 Task: In the sheet Budget Analysis ToolFont size of heading  18 Font style of dataoswald 'Font size of data '9 Alignment of headline & dataAlign center.   Fill color in heading, Red Font color of dataIn the sheet  Attendance Summarybook
Action: Mouse moved to (100, 53)
Screenshot: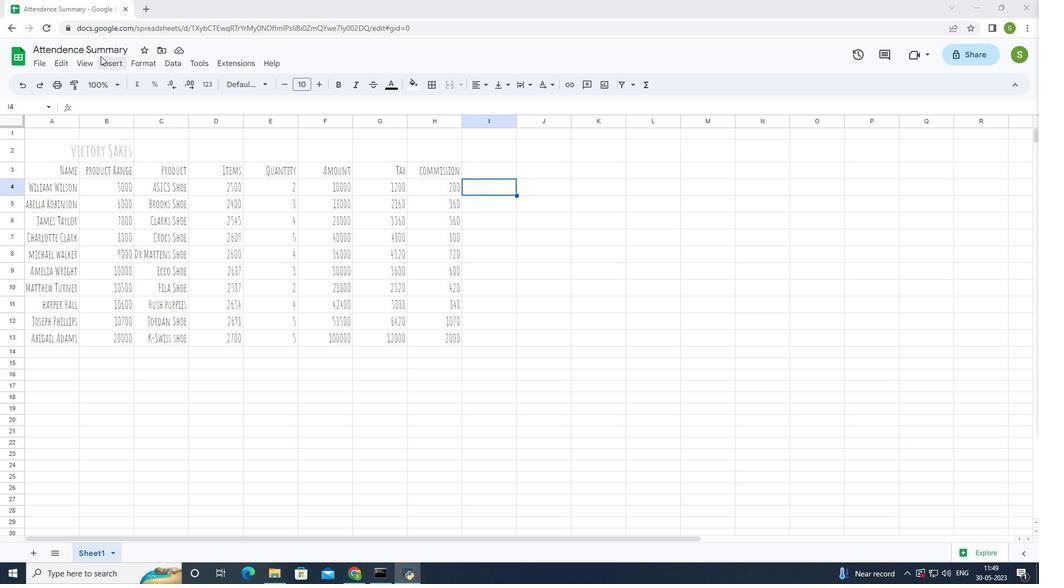 
Action: Mouse pressed left at (100, 53)
Screenshot: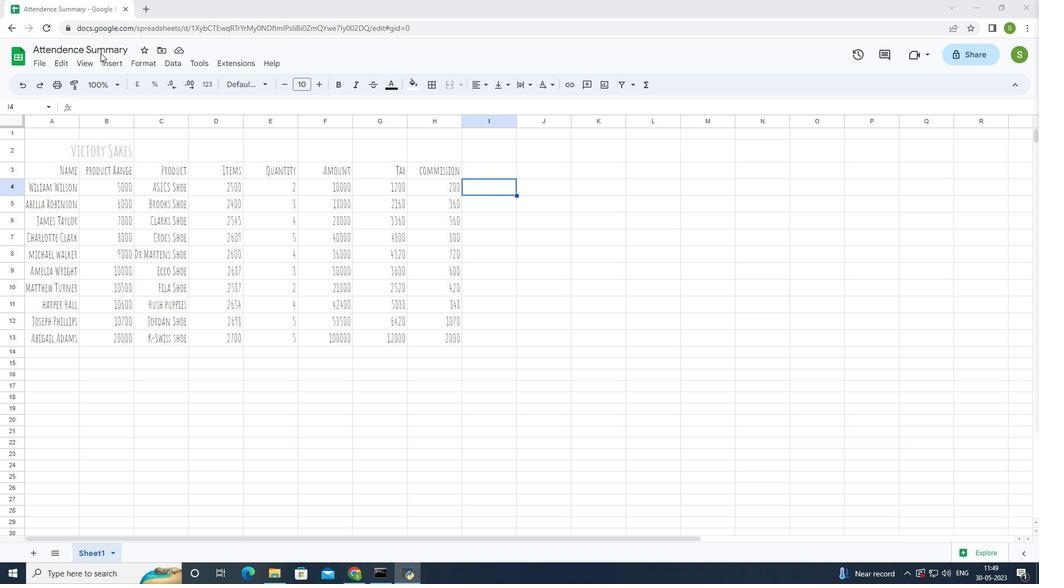 
Action: Mouse pressed left at (100, 53)
Screenshot: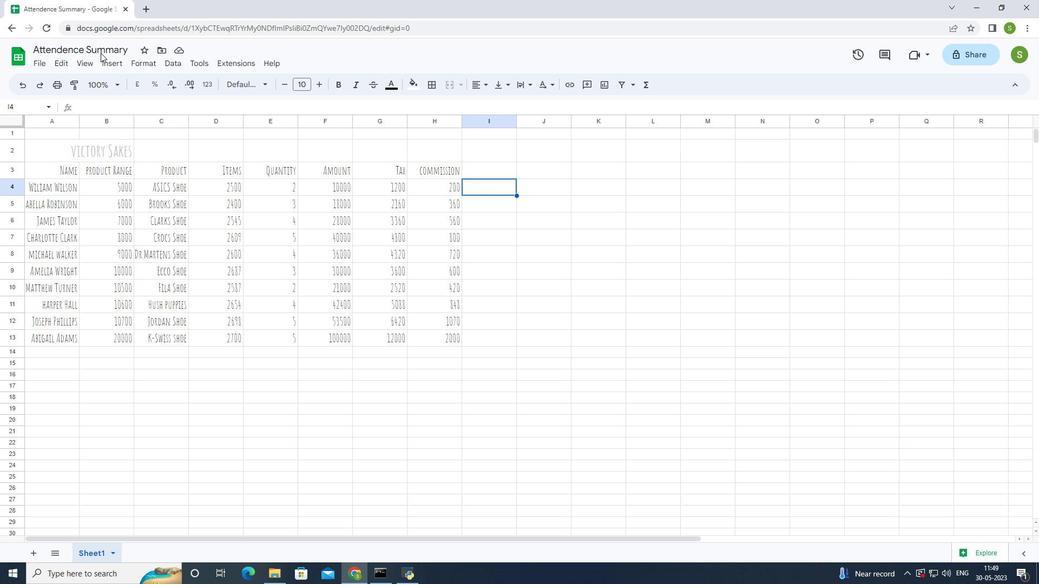 
Action: Mouse moved to (69, 49)
Screenshot: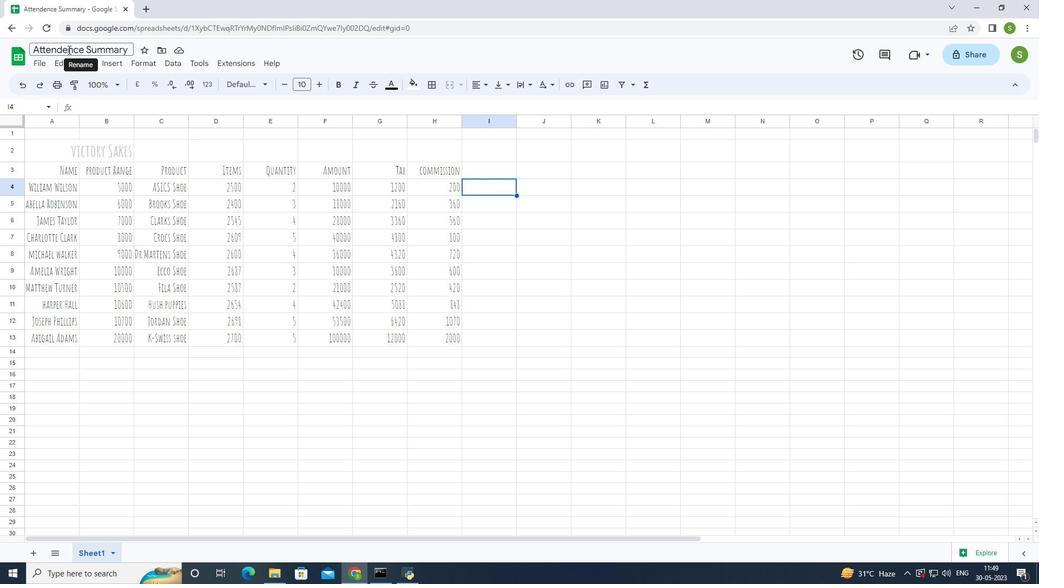 
Action: Mouse pressed left at (69, 49)
Screenshot: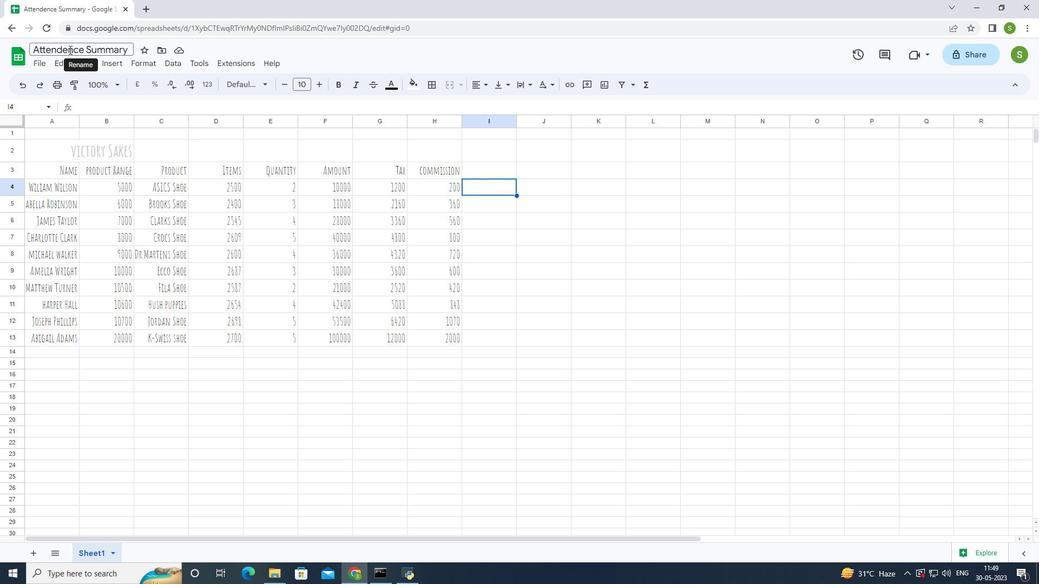 
Action: Mouse moved to (66, 144)
Screenshot: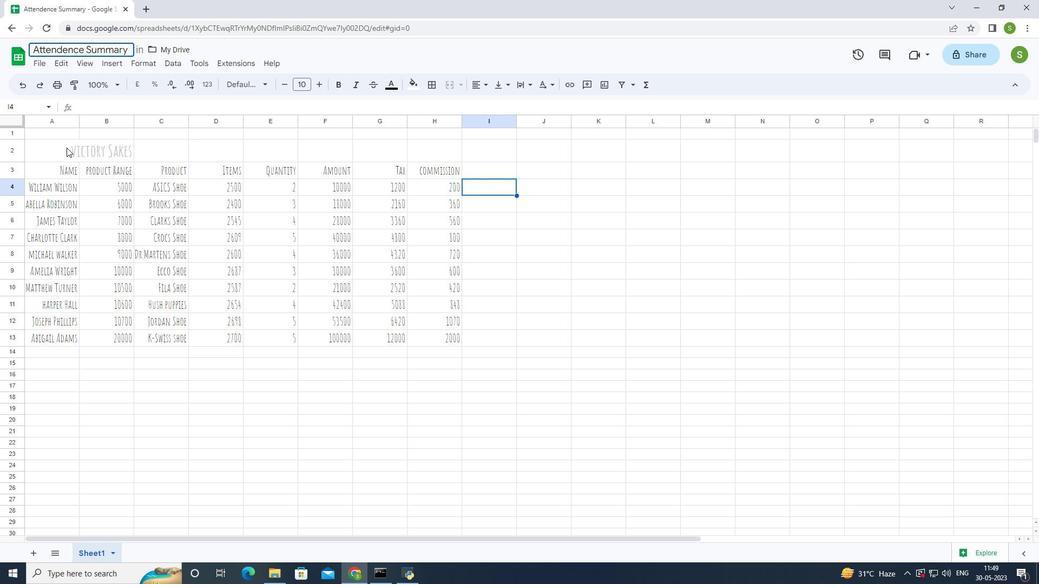 
Action: Mouse pressed left at (66, 144)
Screenshot: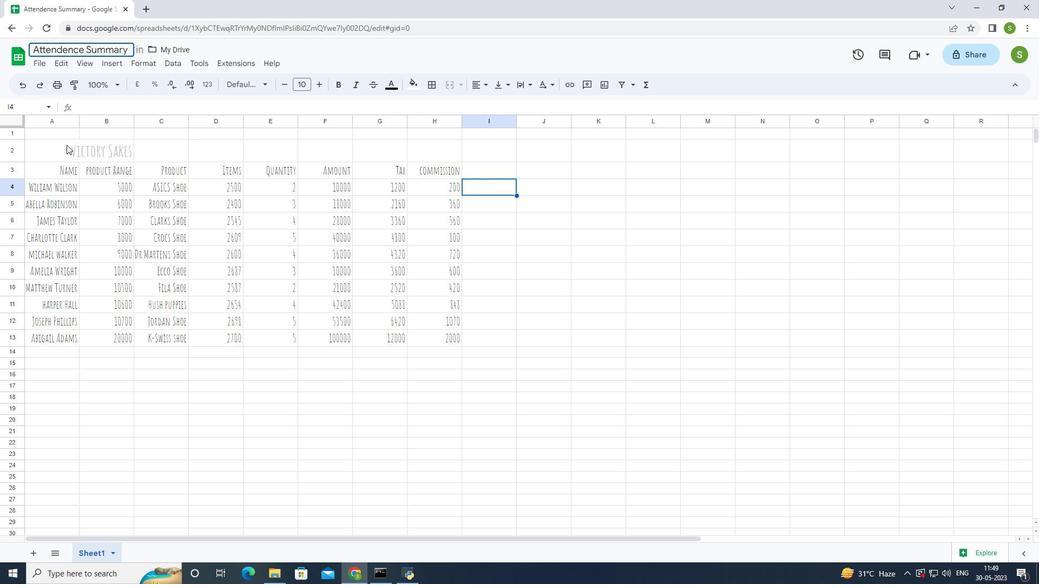 
Action: Mouse moved to (320, 84)
Screenshot: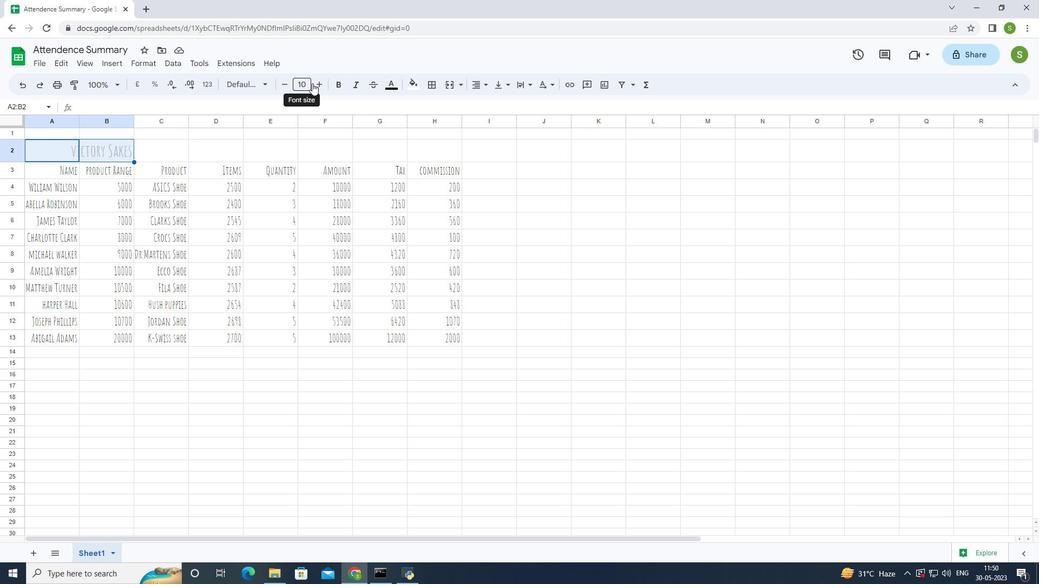 
Action: Mouse pressed left at (320, 84)
Screenshot: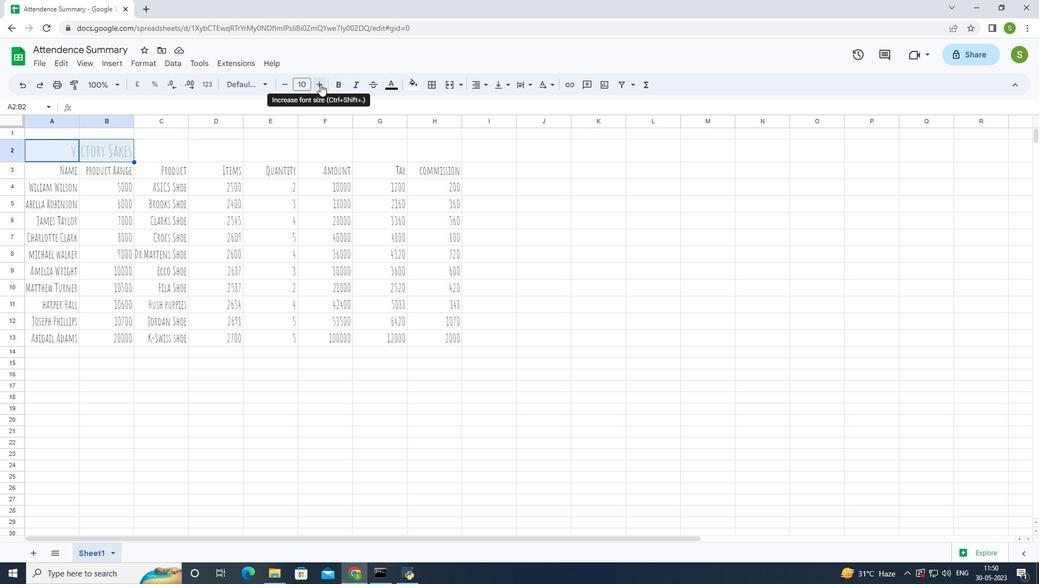
Action: Mouse moved to (320, 84)
Screenshot: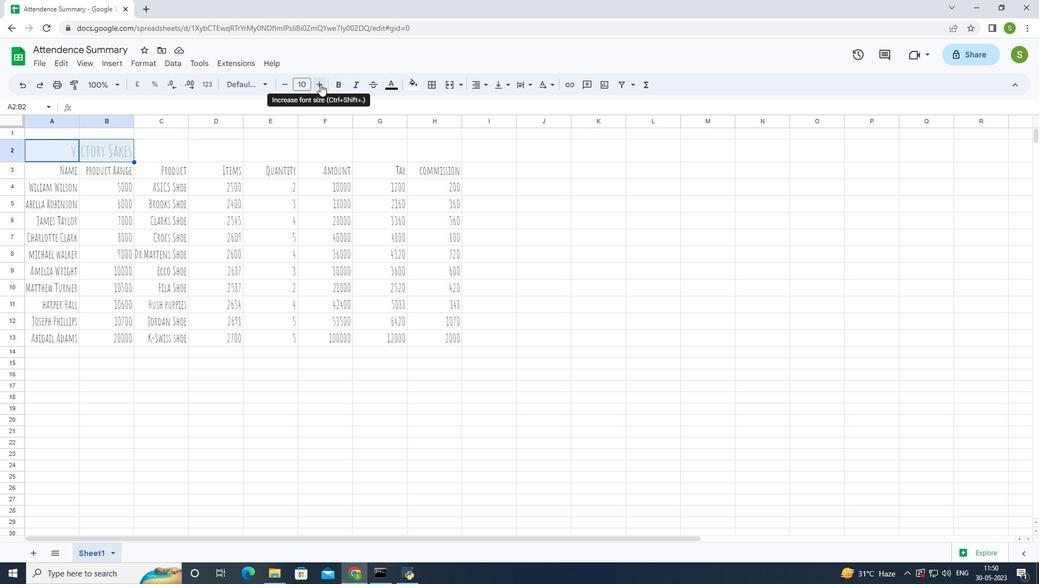 
Action: Mouse pressed left at (320, 84)
Screenshot: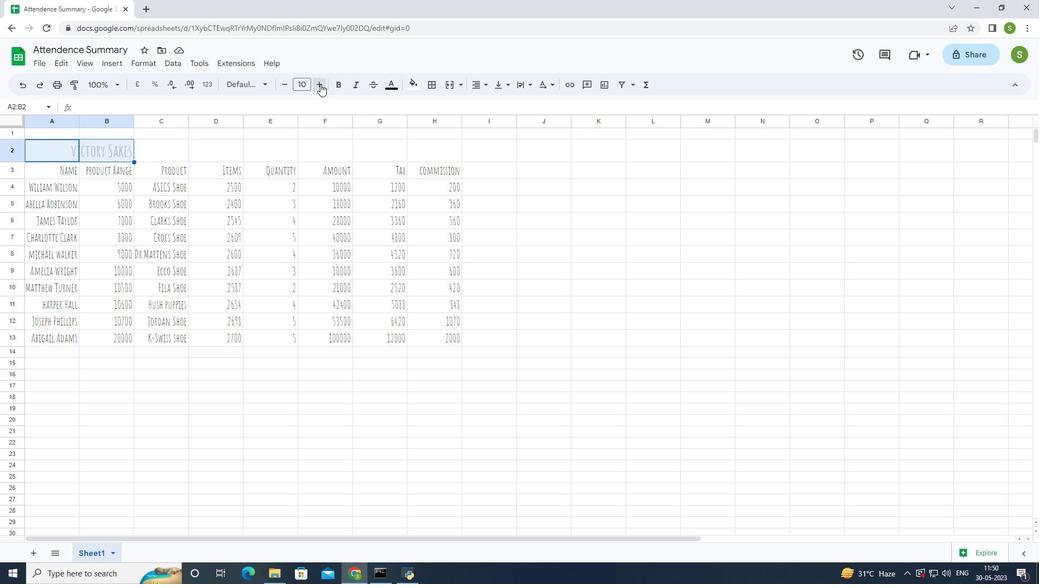 
Action: Mouse pressed left at (320, 84)
Screenshot: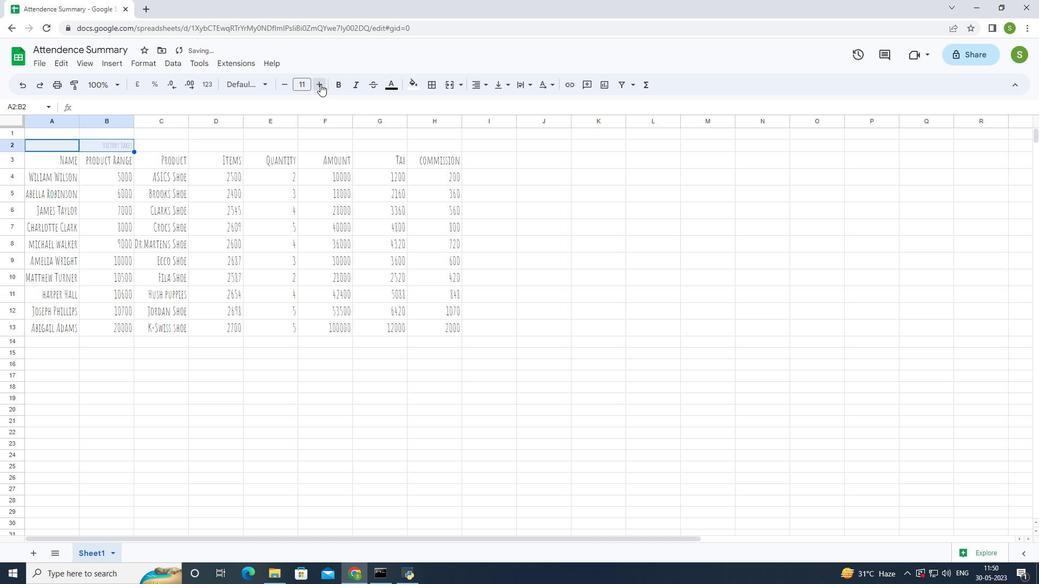 
Action: Mouse pressed left at (320, 84)
Screenshot: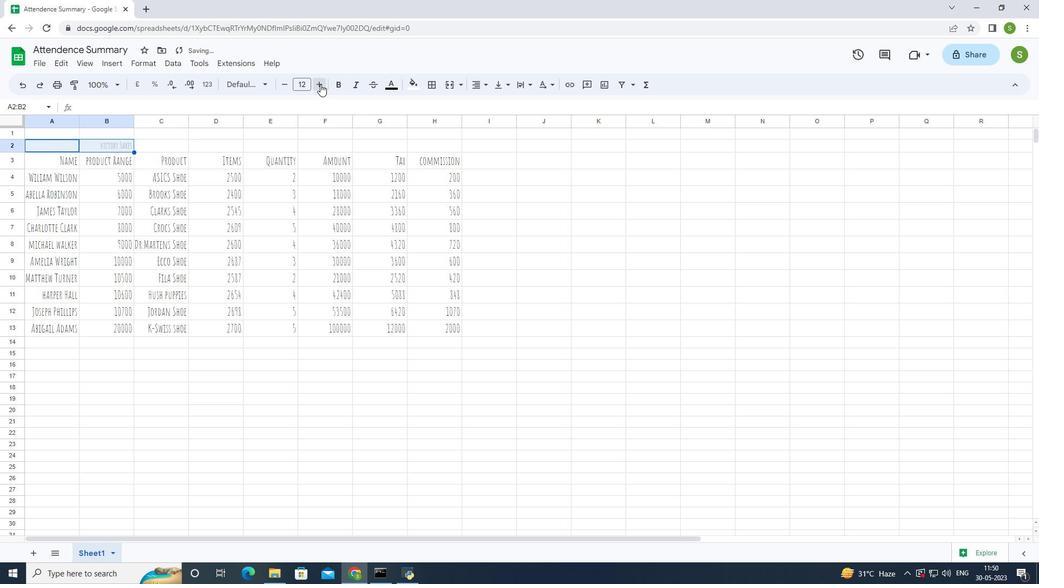 
Action: Mouse pressed left at (320, 84)
Screenshot: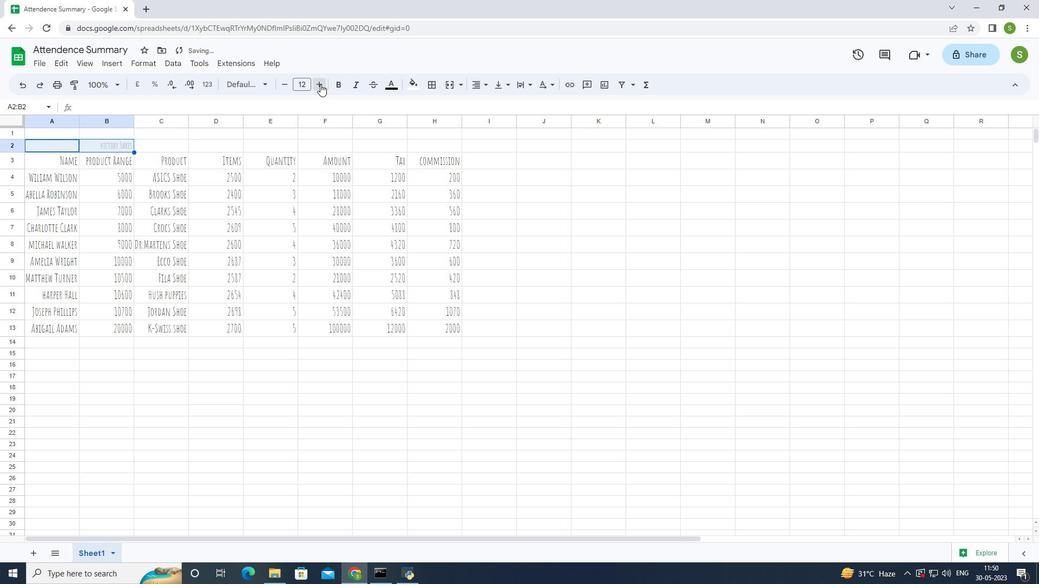 
Action: Mouse pressed left at (320, 84)
Screenshot: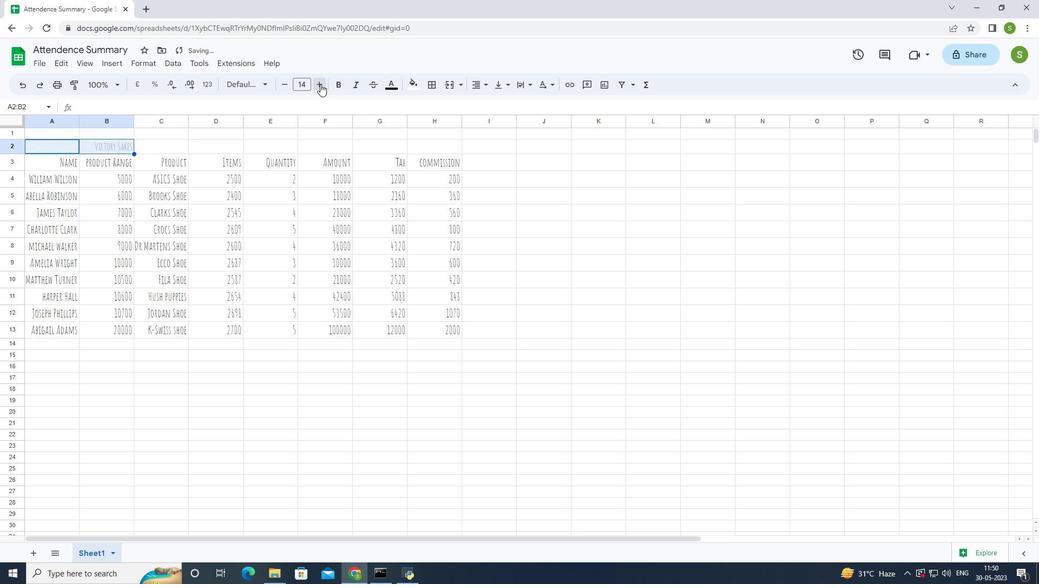 
Action: Mouse pressed left at (320, 84)
Screenshot: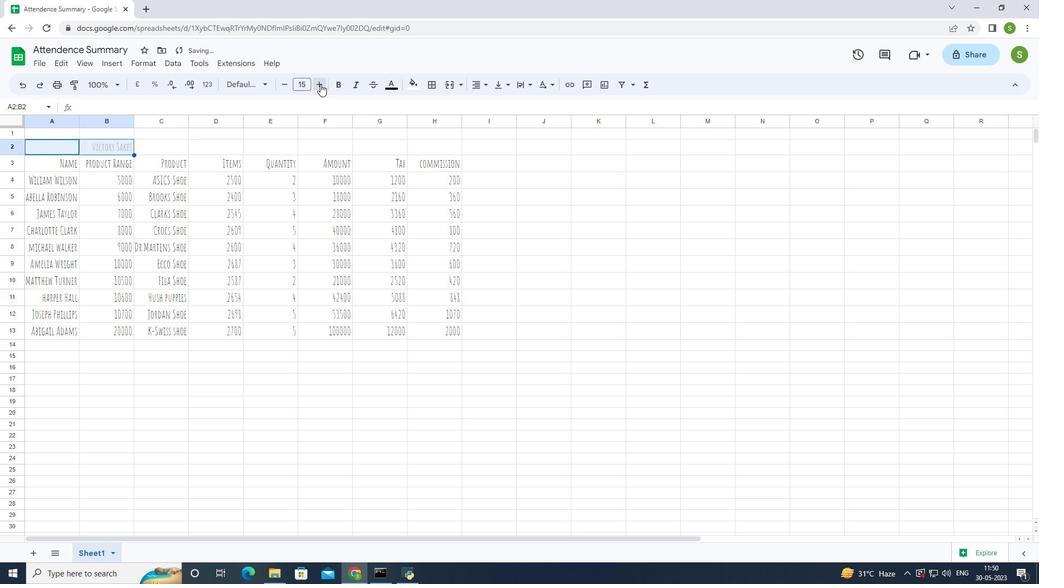 
Action: Mouse pressed left at (320, 84)
Screenshot: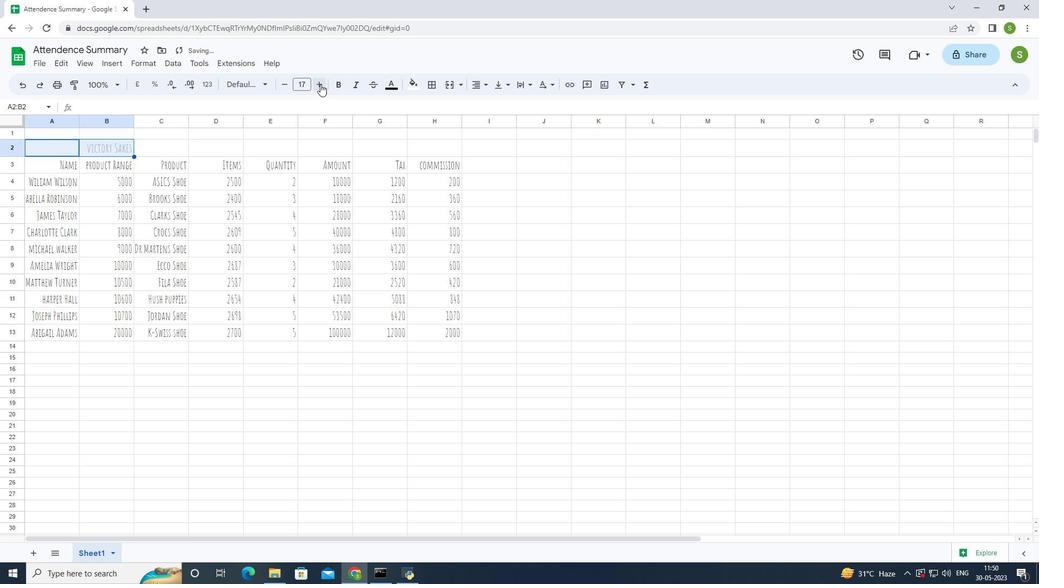 
Action: Mouse moved to (29, 169)
Screenshot: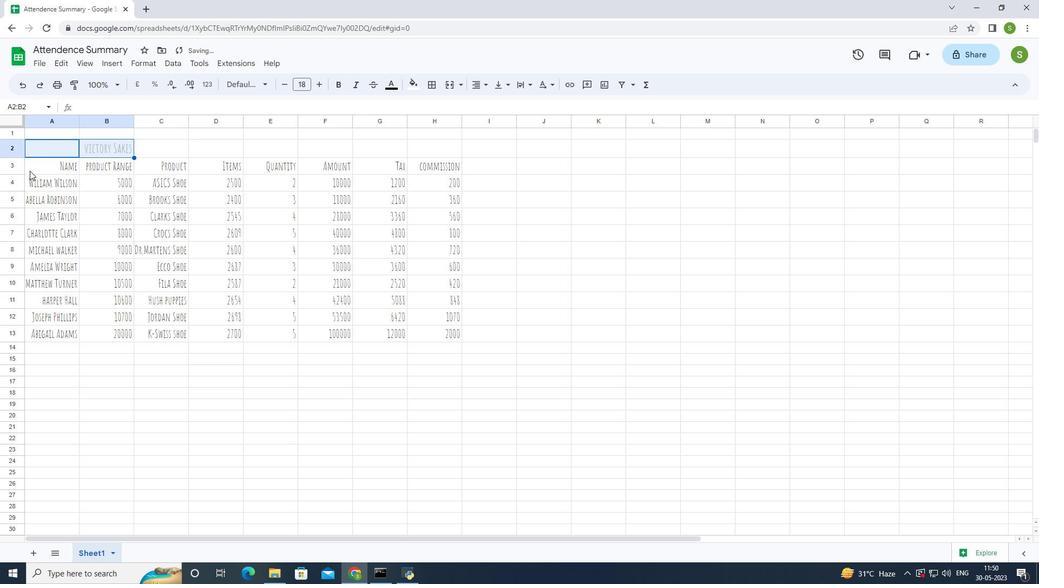 
Action: Mouse pressed left at (29, 169)
Screenshot: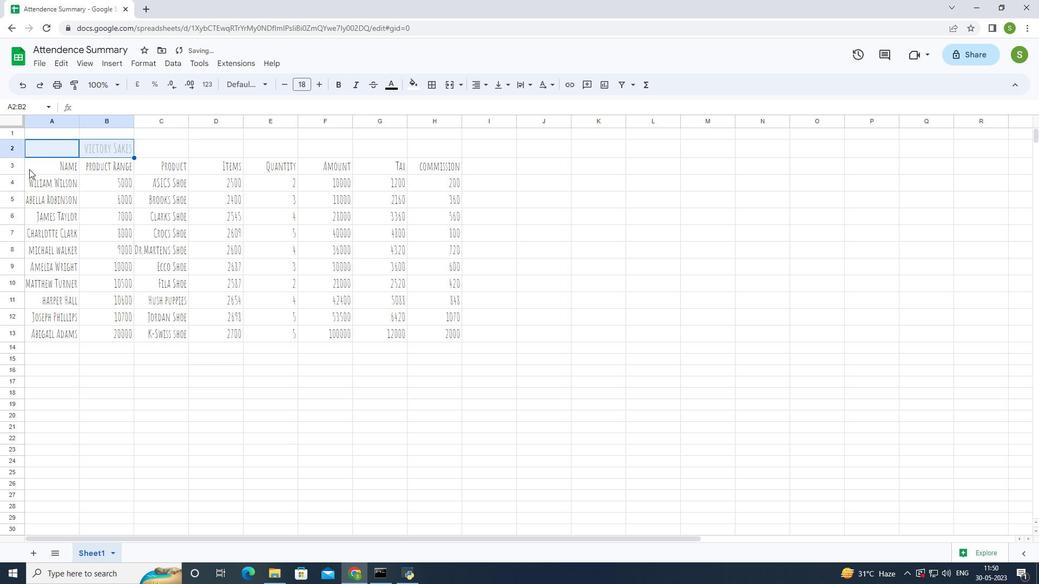 
Action: Mouse moved to (287, 85)
Screenshot: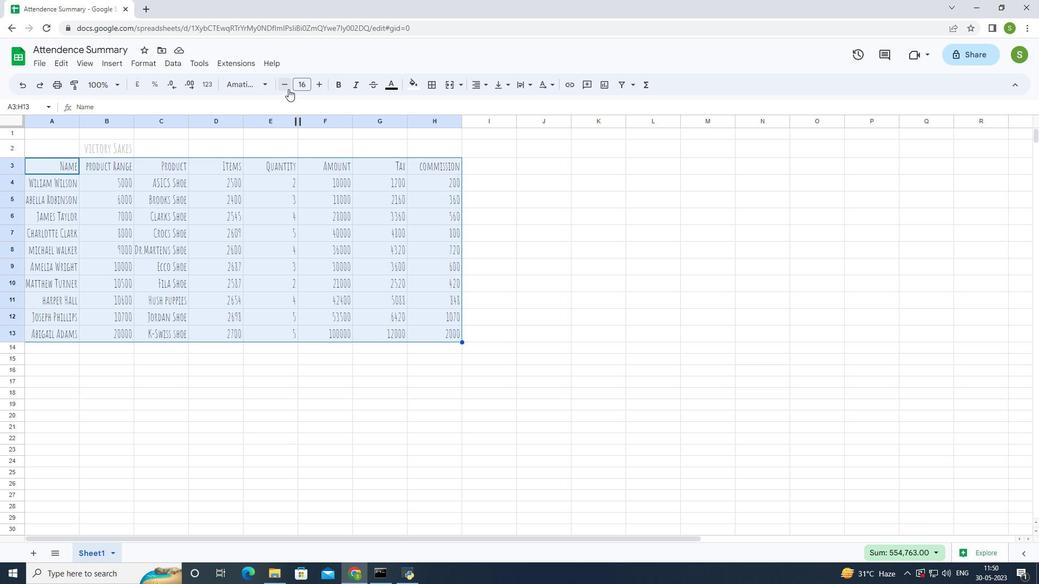 
Action: Mouse pressed left at (287, 85)
Screenshot: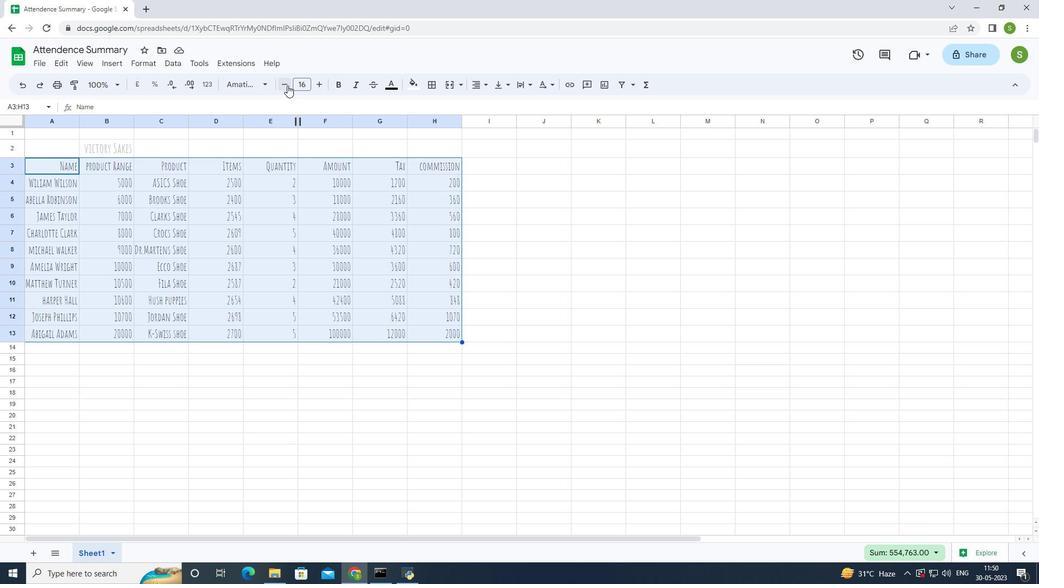 
Action: Mouse pressed left at (287, 85)
Screenshot: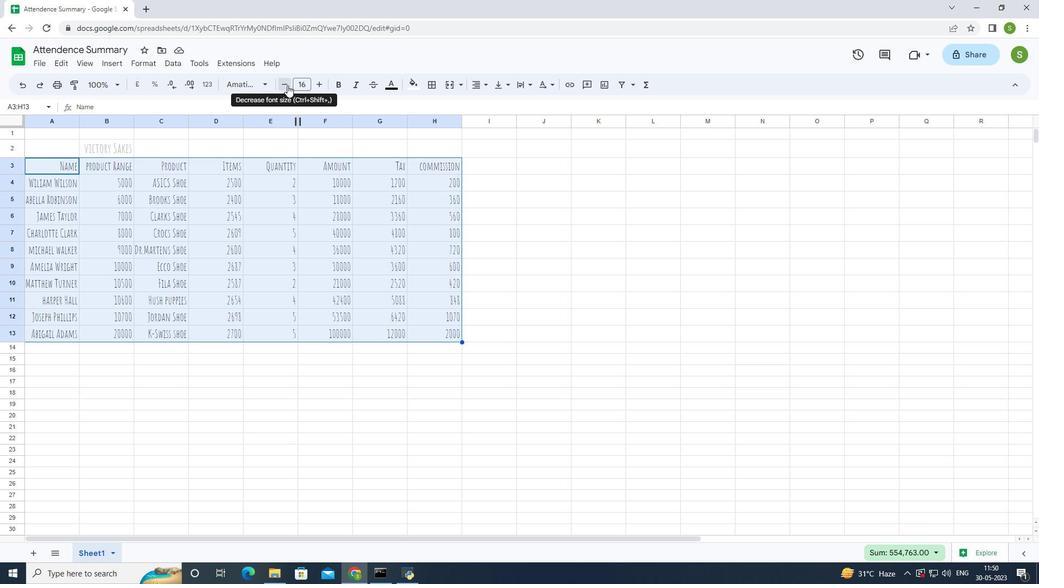 
Action: Mouse pressed left at (287, 85)
Screenshot: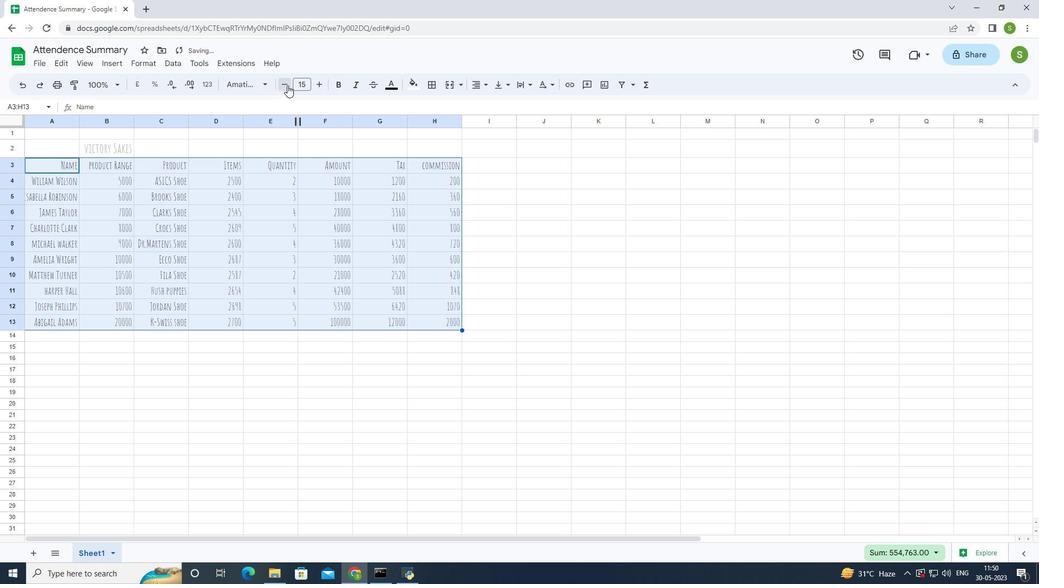 
Action: Mouse pressed left at (287, 85)
Screenshot: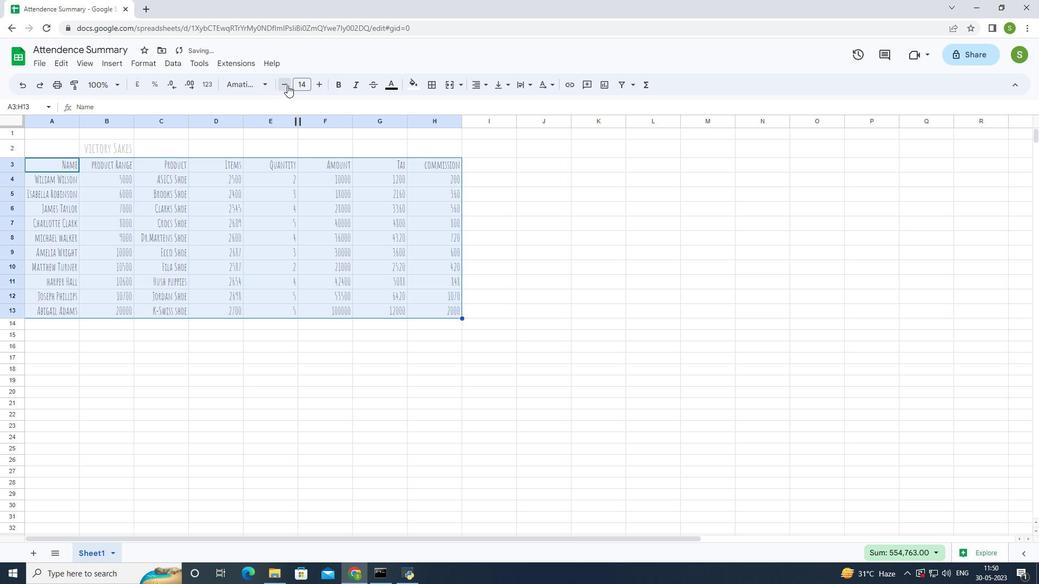 
Action: Mouse pressed left at (287, 85)
Screenshot: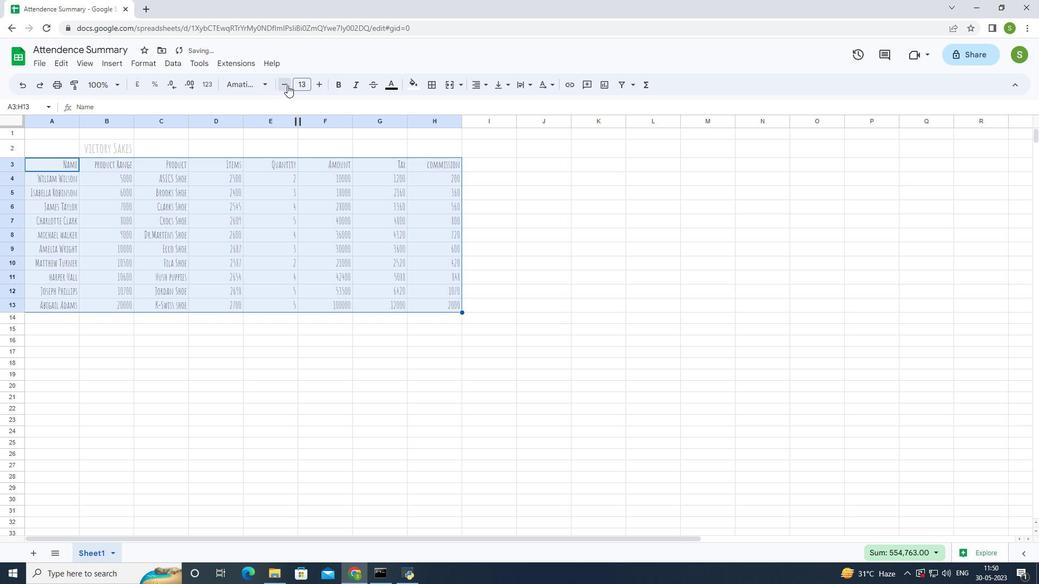 
Action: Mouse pressed left at (287, 85)
Screenshot: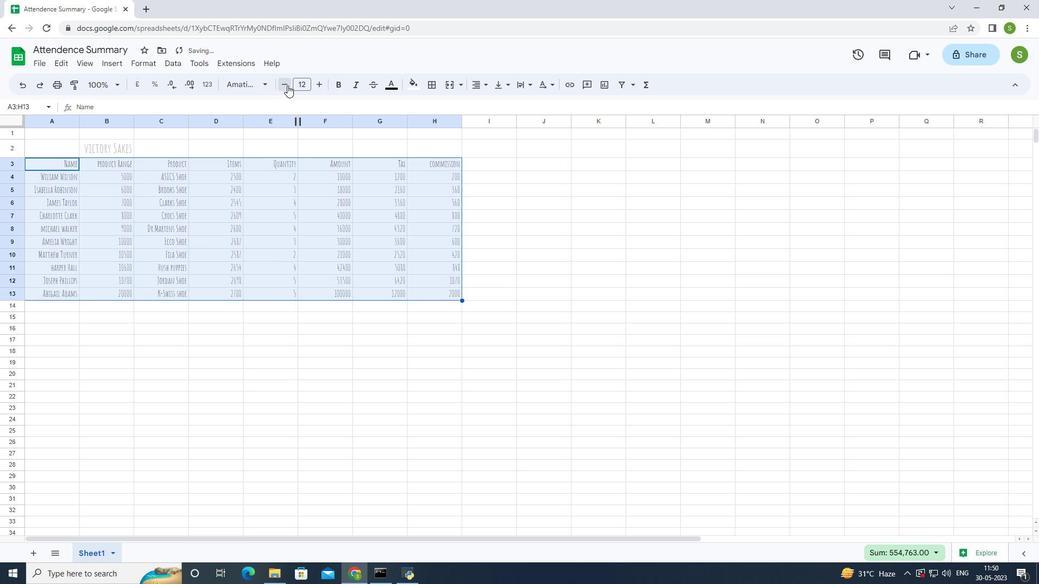 
Action: Mouse pressed left at (287, 85)
Screenshot: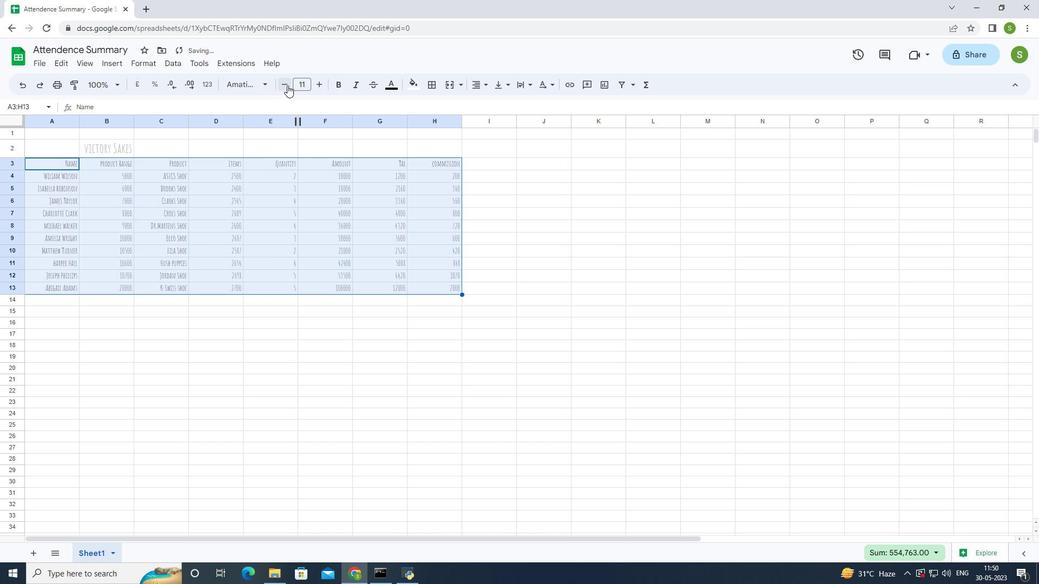 
Action: Mouse pressed left at (287, 85)
Screenshot: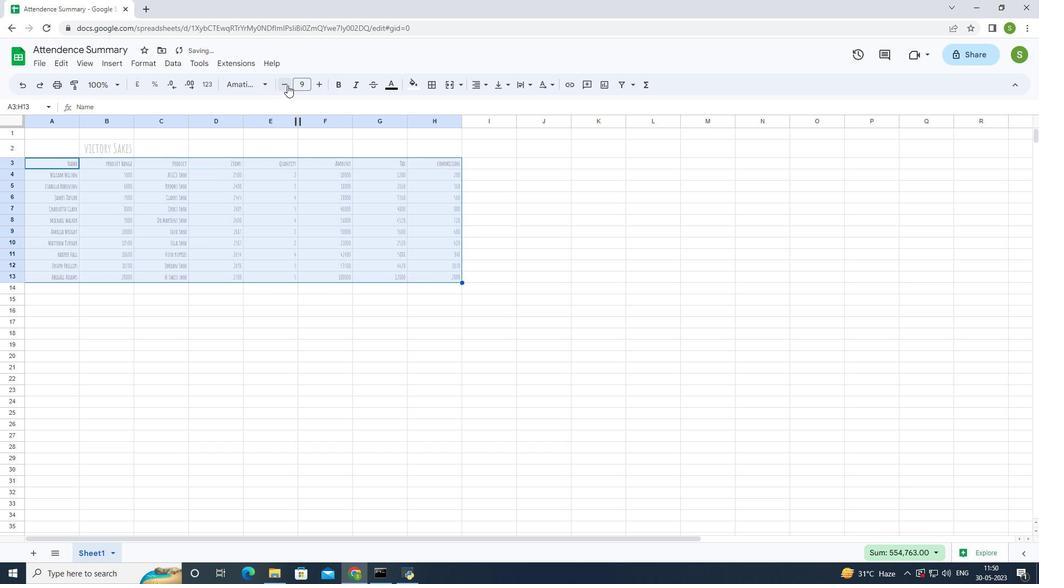 
Action: Mouse moved to (316, 86)
Screenshot: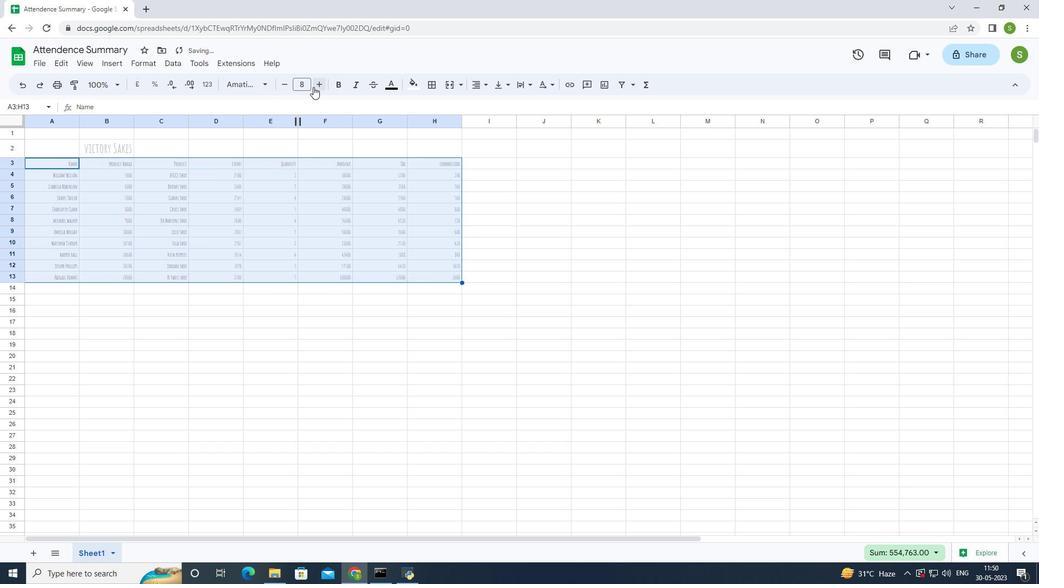 
Action: Mouse pressed left at (316, 86)
Screenshot: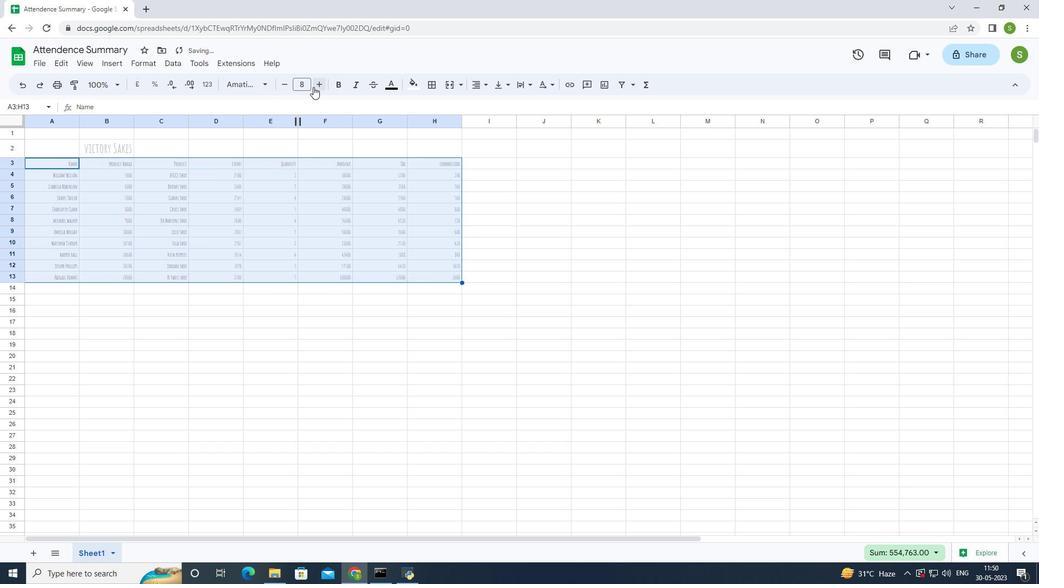 
Action: Mouse moved to (54, 142)
Screenshot: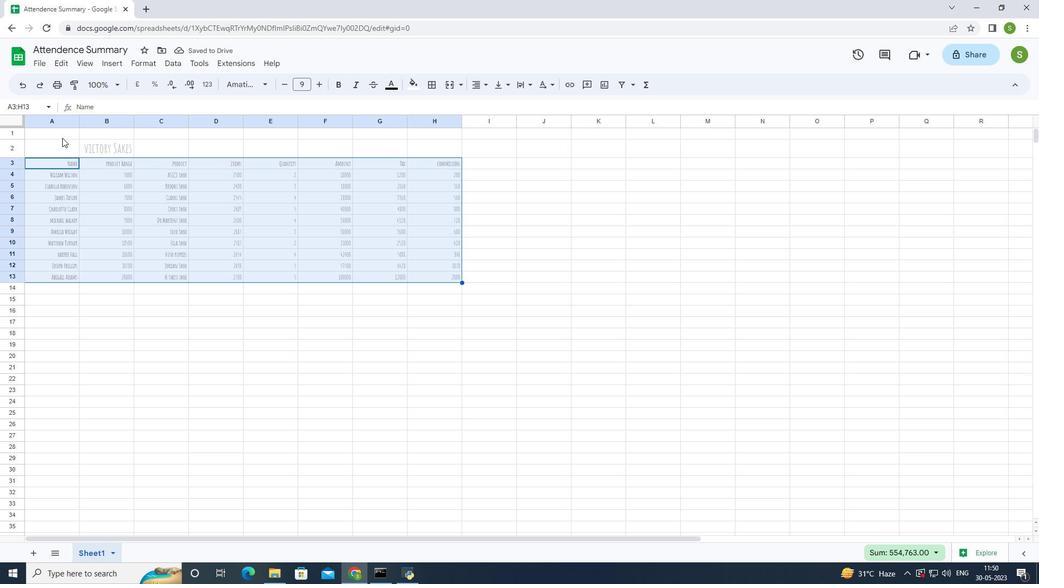 
Action: Mouse pressed left at (54, 142)
Screenshot: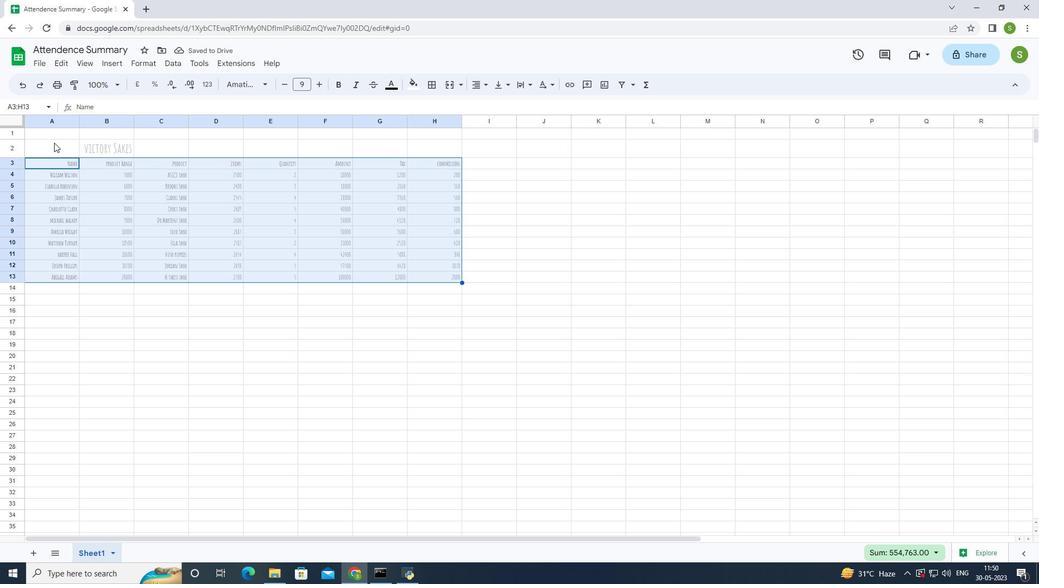
Action: Mouse moved to (484, 86)
Screenshot: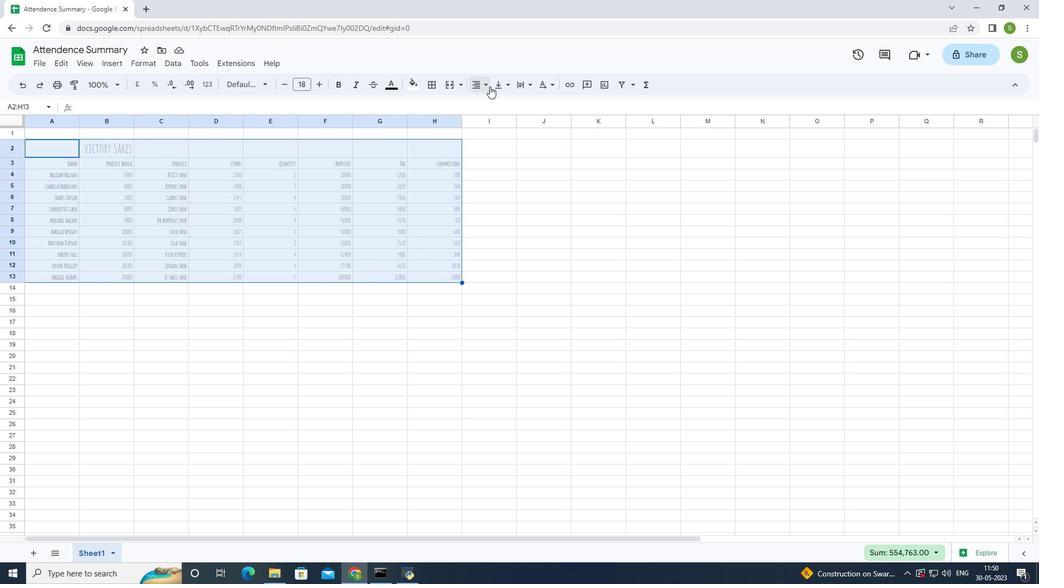 
Action: Mouse pressed left at (484, 86)
Screenshot: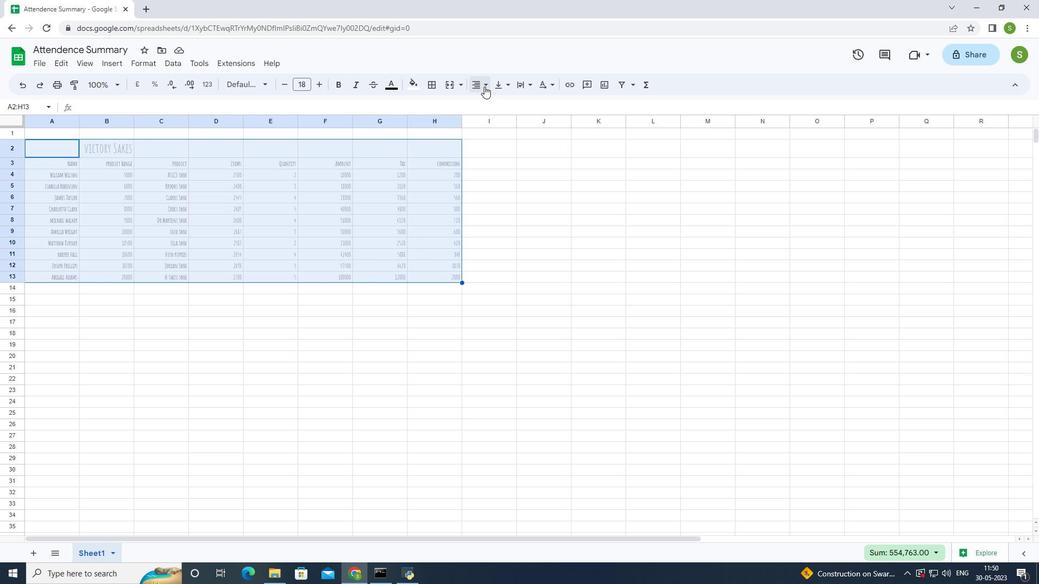
Action: Mouse moved to (495, 103)
Screenshot: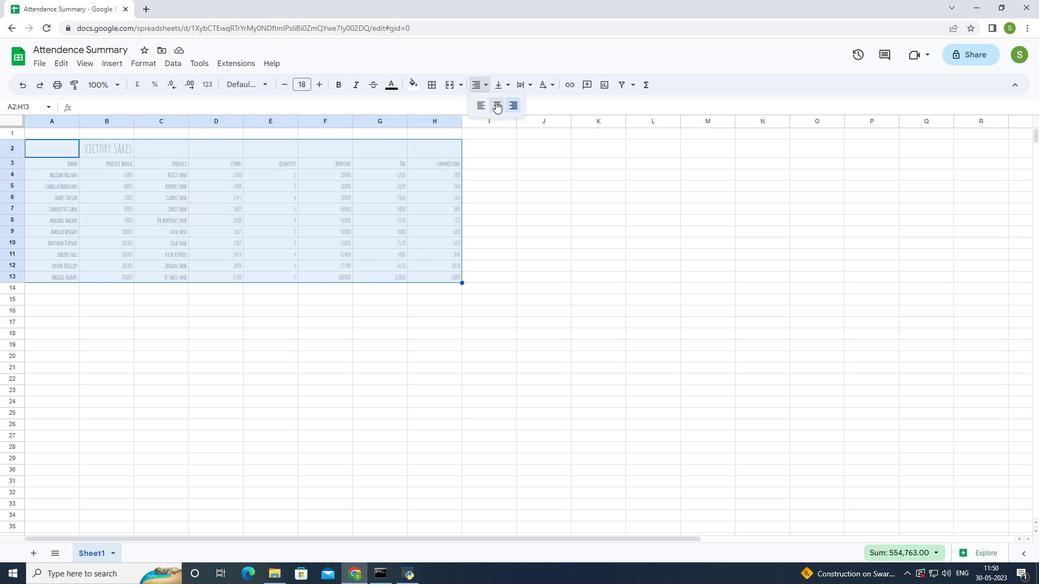 
Action: Mouse pressed left at (495, 103)
Screenshot: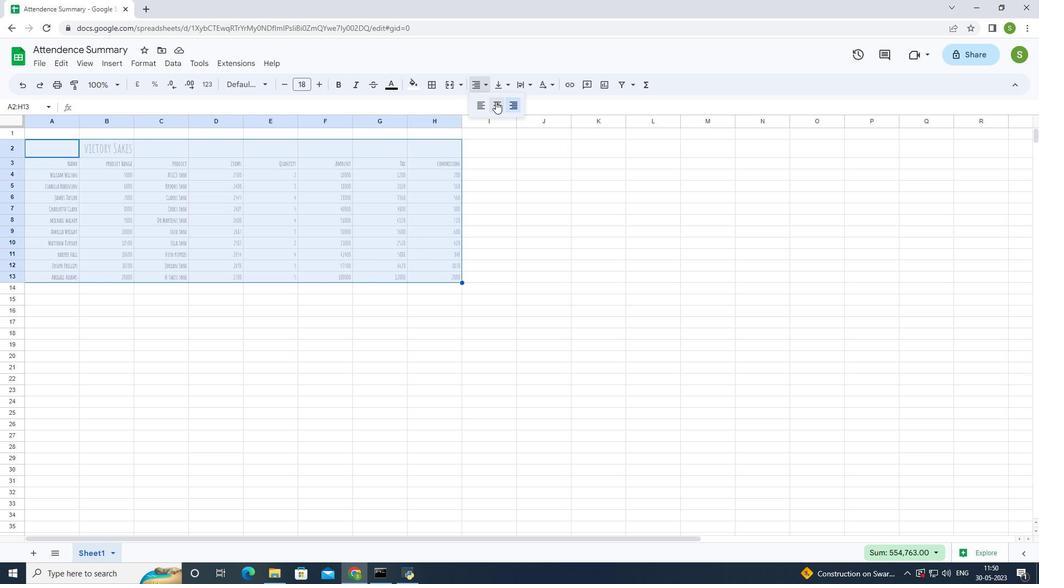 
Action: Mouse moved to (121, 154)
Screenshot: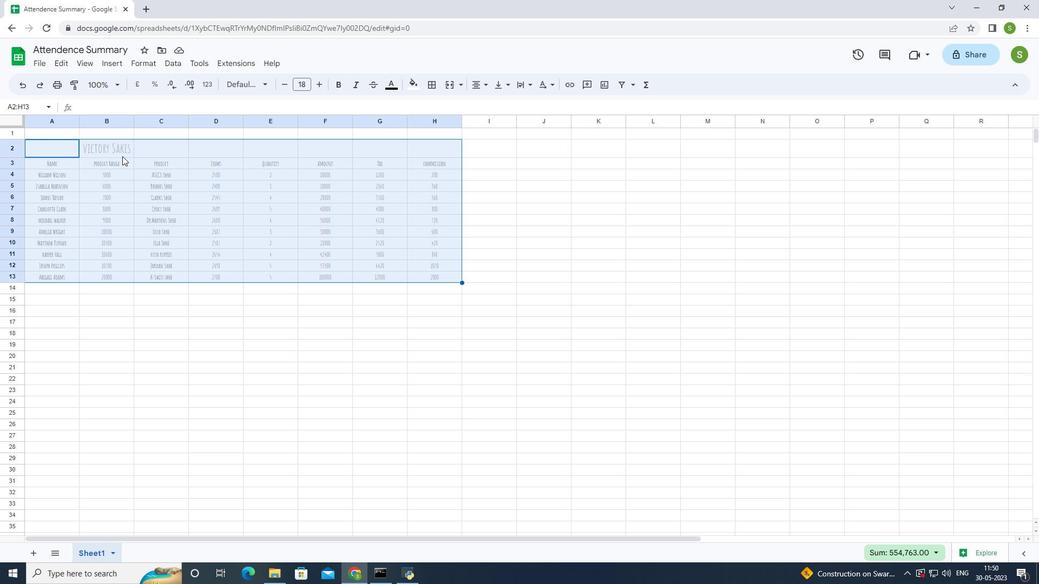 
Action: Mouse pressed left at (121, 154)
Screenshot: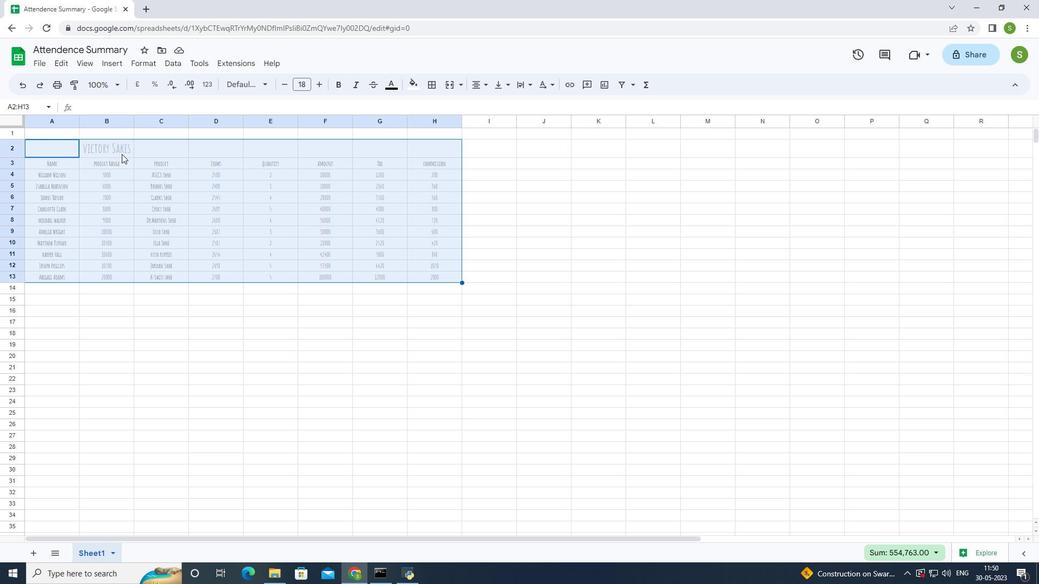 
Action: Mouse moved to (81, 145)
Screenshot: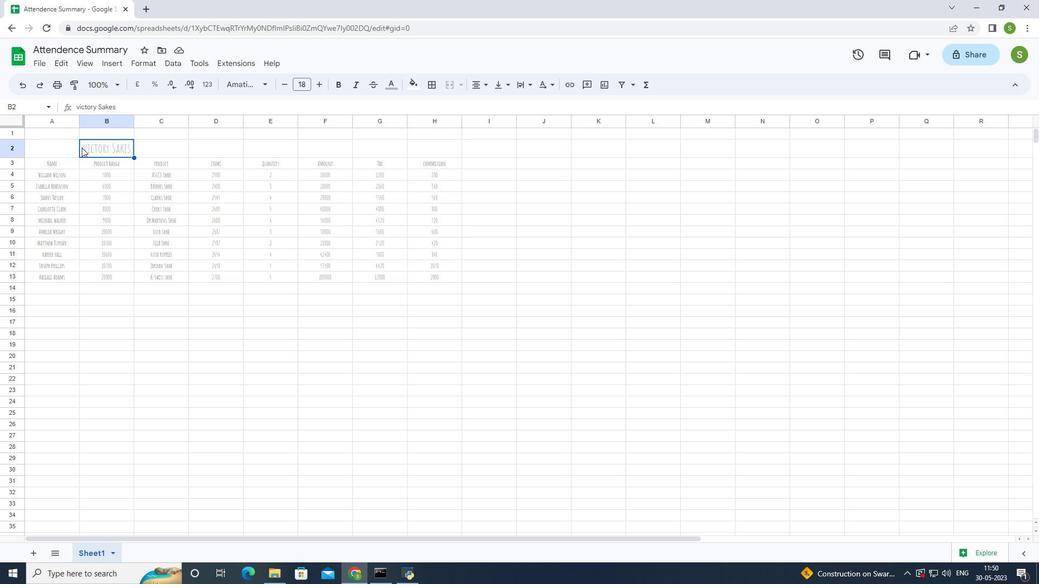
Action: Mouse pressed left at (81, 145)
Screenshot: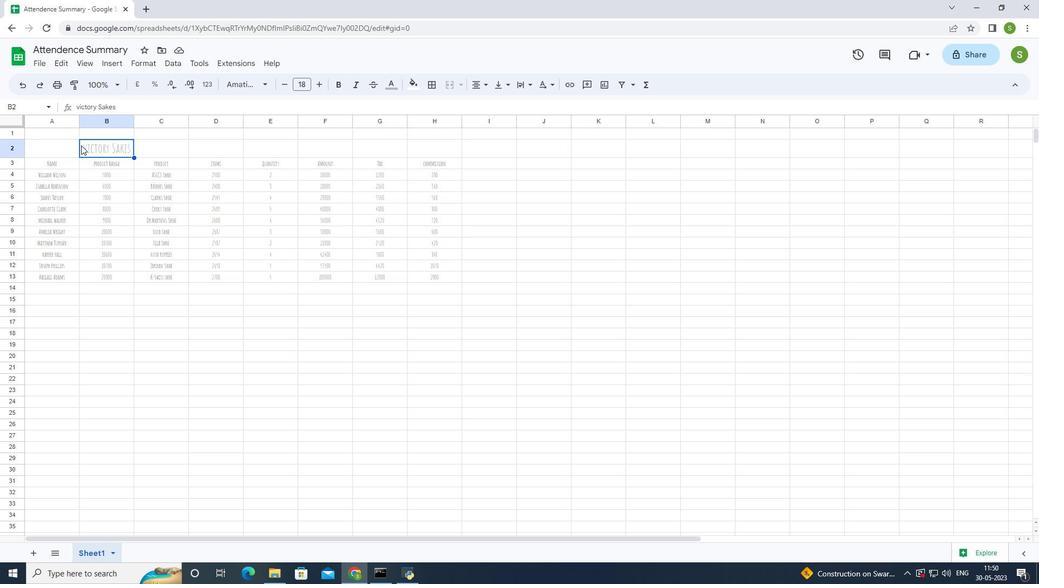 
Action: Mouse moved to (410, 84)
Screenshot: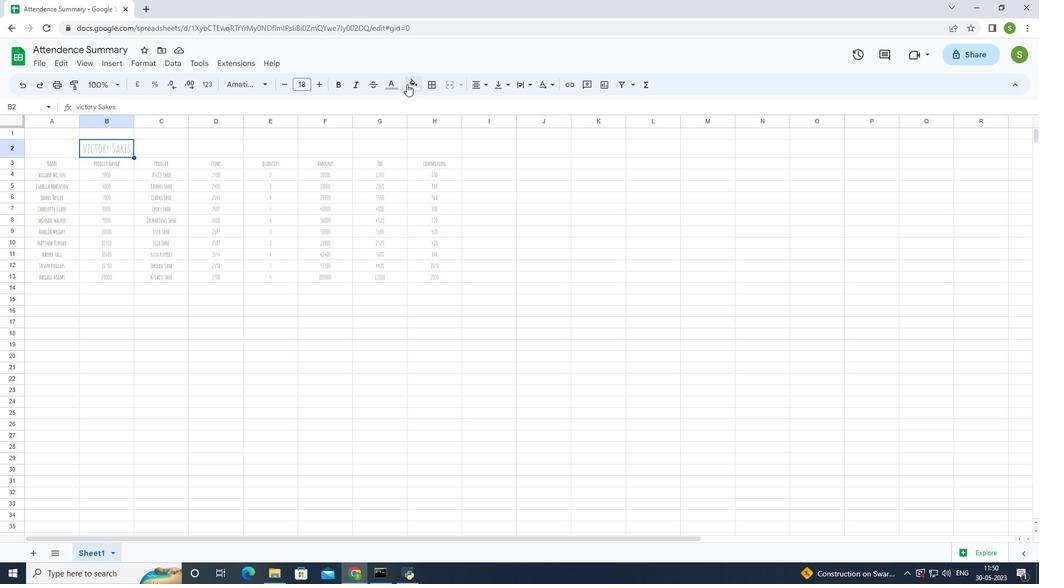 
Action: Mouse pressed left at (410, 84)
Screenshot: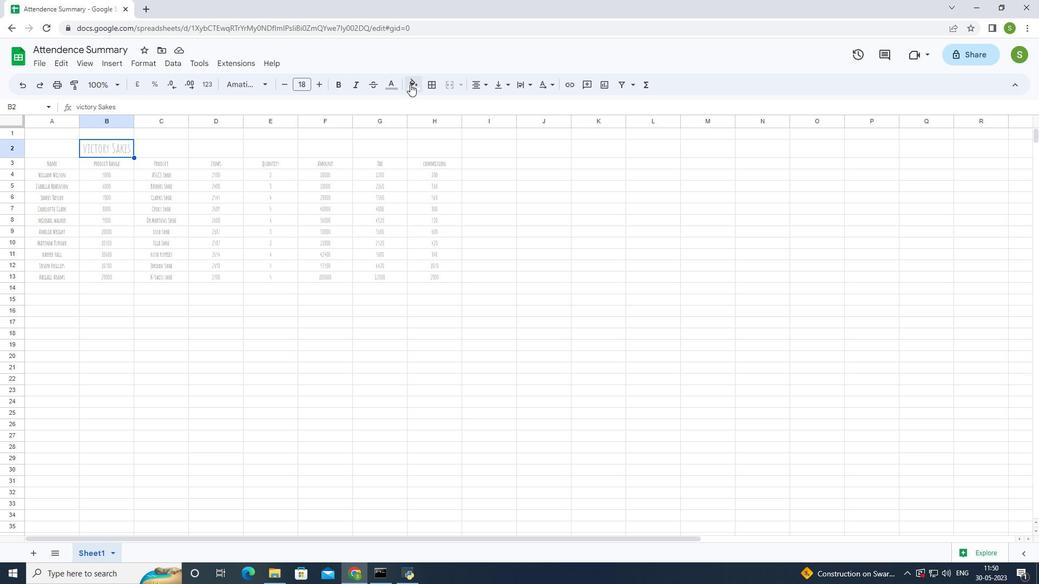 
Action: Mouse moved to (425, 130)
Screenshot: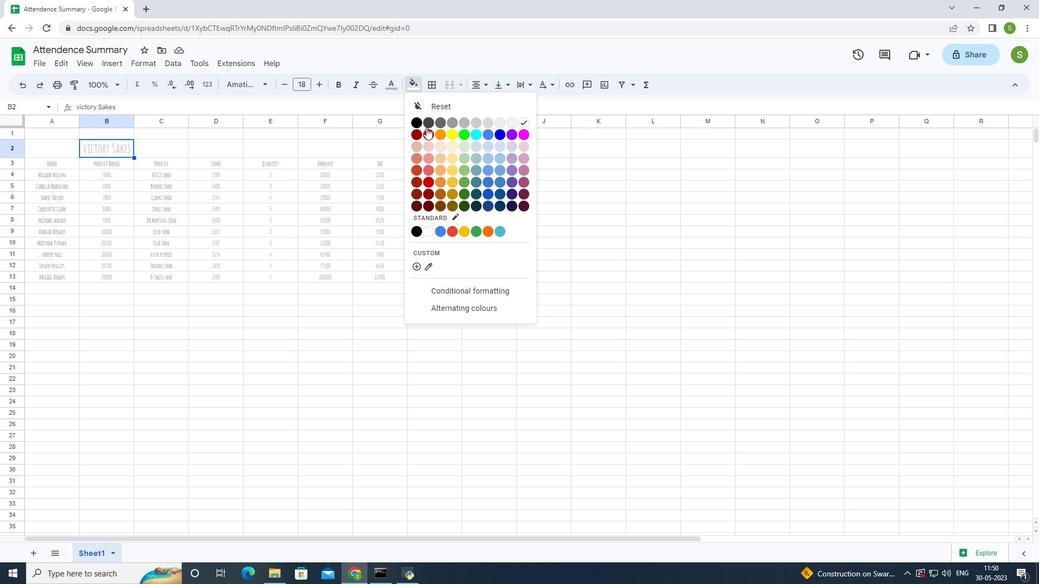 
Action: Mouse pressed left at (425, 130)
Screenshot: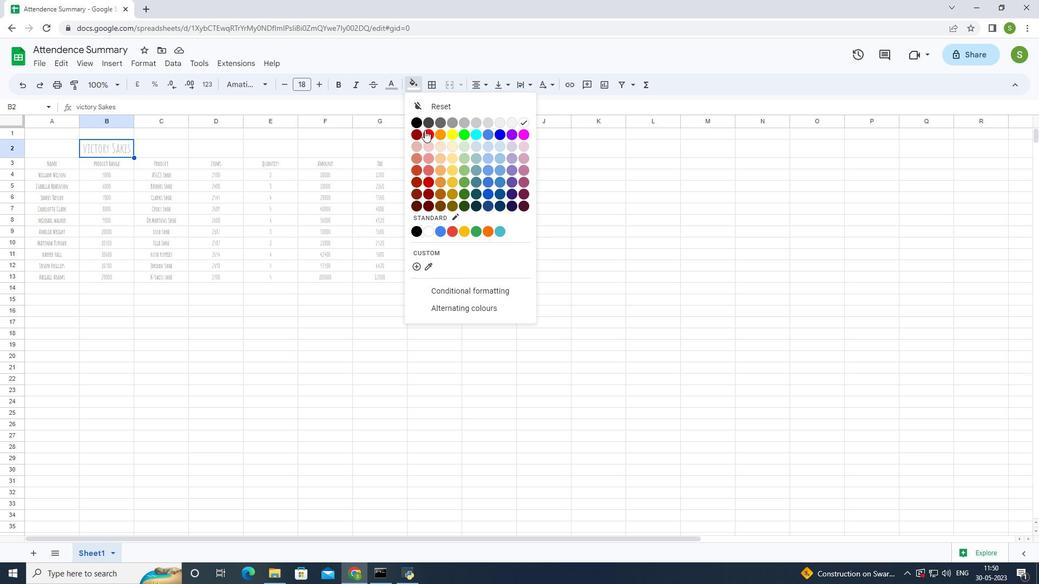 
Action: Mouse moved to (482, 224)
Screenshot: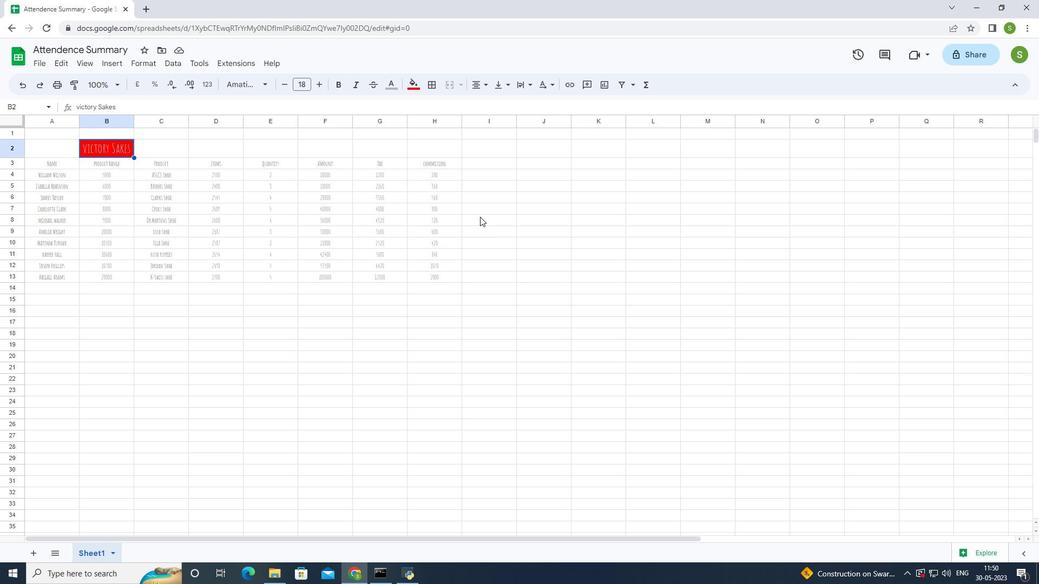 
Action: Mouse pressed left at (482, 224)
Screenshot: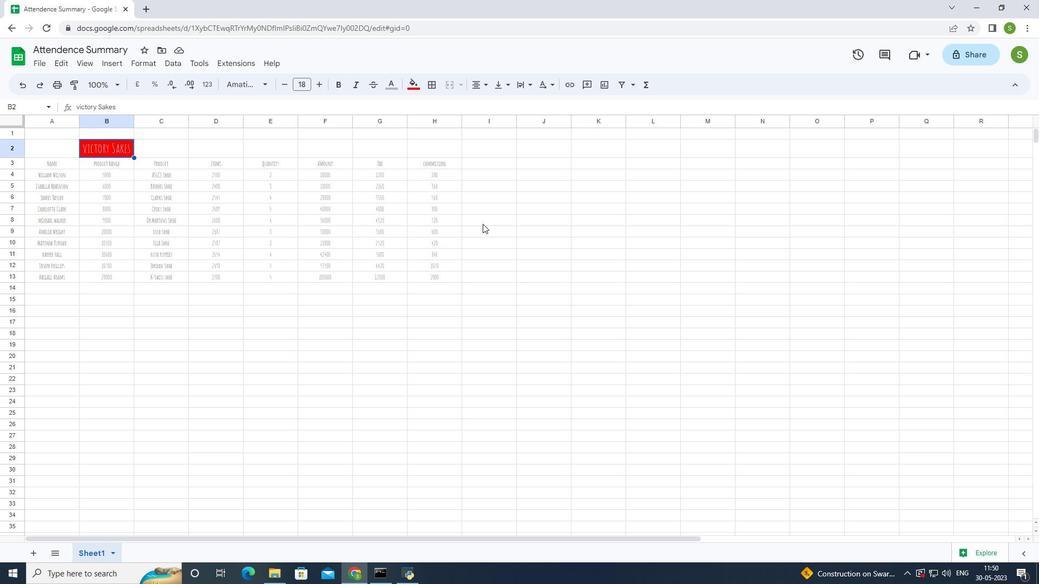 
Action: Mouse moved to (468, 245)
Screenshot: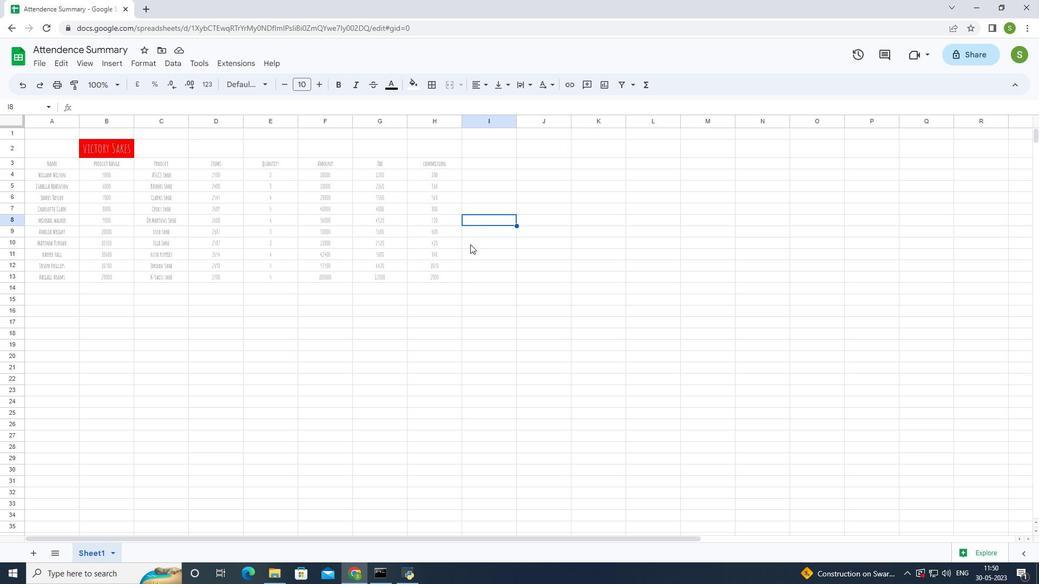 
Action: Key pressed ctrl+S
Screenshot: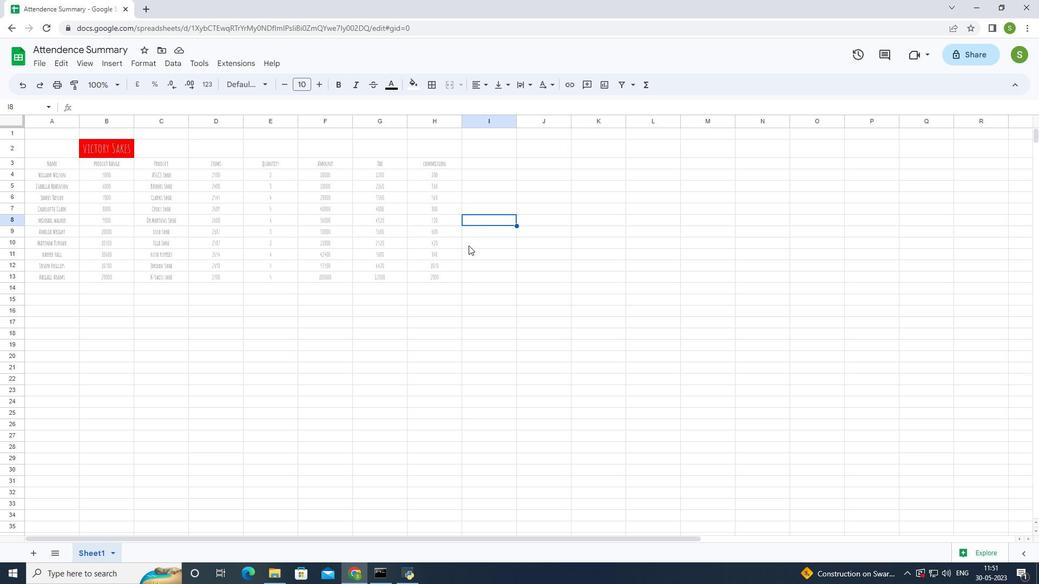 
Action: Mouse moved to (471, 245)
Screenshot: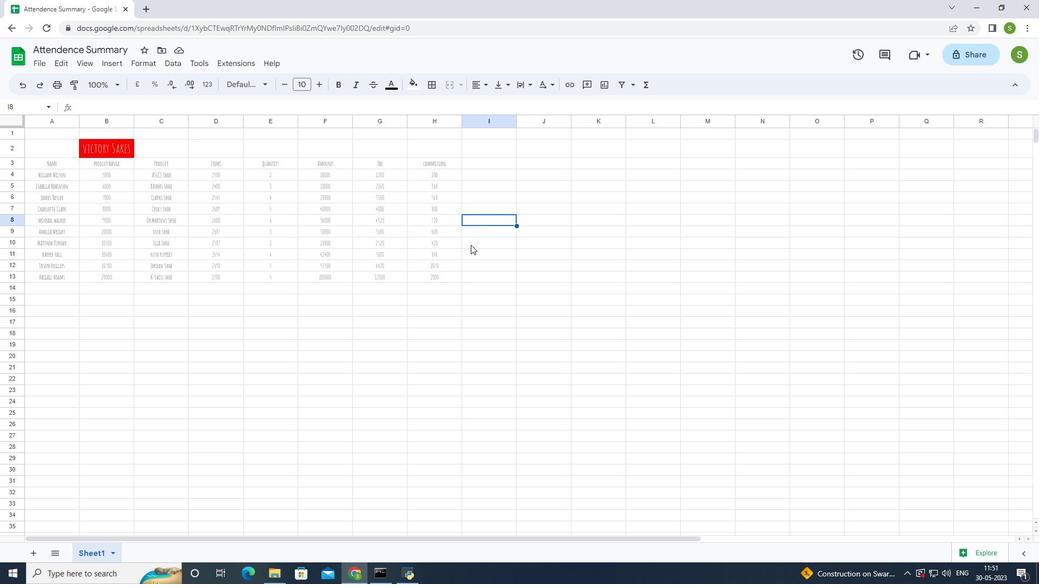 
